 Task: Create Card Card0000000152 in Board Board0000000038 in Workspace WS0000000013 in Trello. Create Card Card0000000153 in Board Board0000000039 in Workspace WS0000000013 in Trello. Create Card Card0000000154 in Board Board0000000039 in Workspace WS0000000013 in Trello. Create Card Card0000000155 in Board Board0000000039 in Workspace WS0000000013 in Trello. Create Card Card0000000156 in Board Board0000000039 in Workspace WS0000000013 in Trello
Action: Mouse moved to (132, 461)
Screenshot: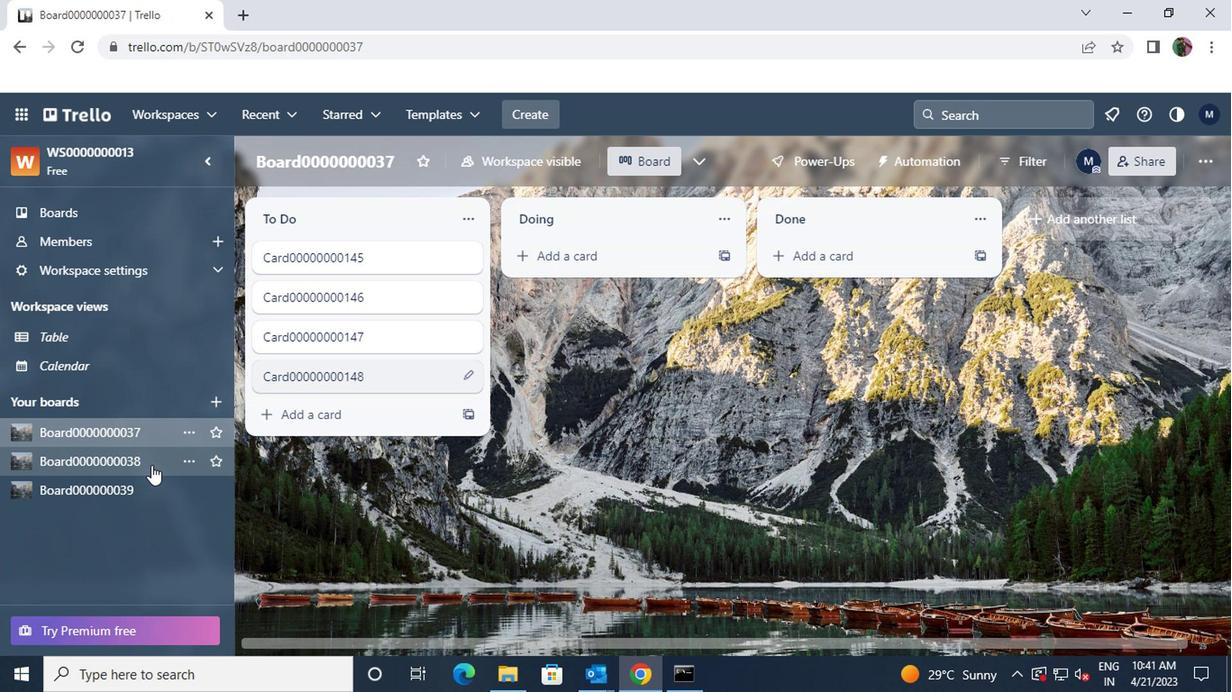 
Action: Mouse pressed left at (132, 461)
Screenshot: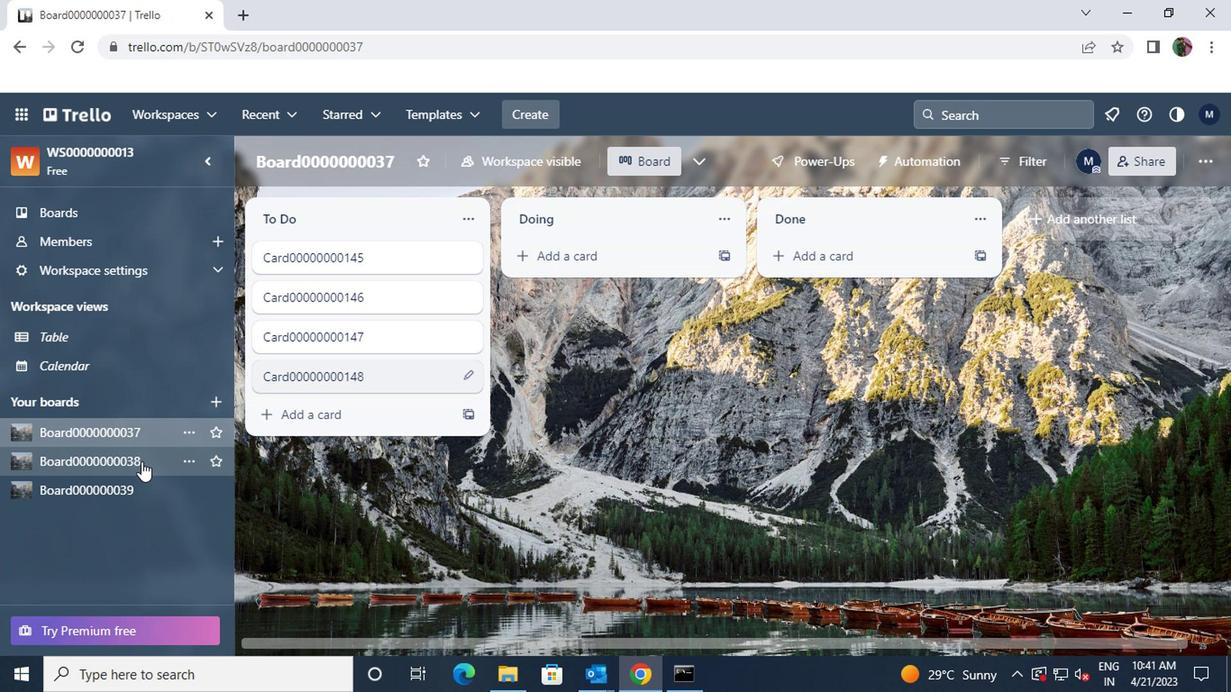
Action: Mouse moved to (305, 368)
Screenshot: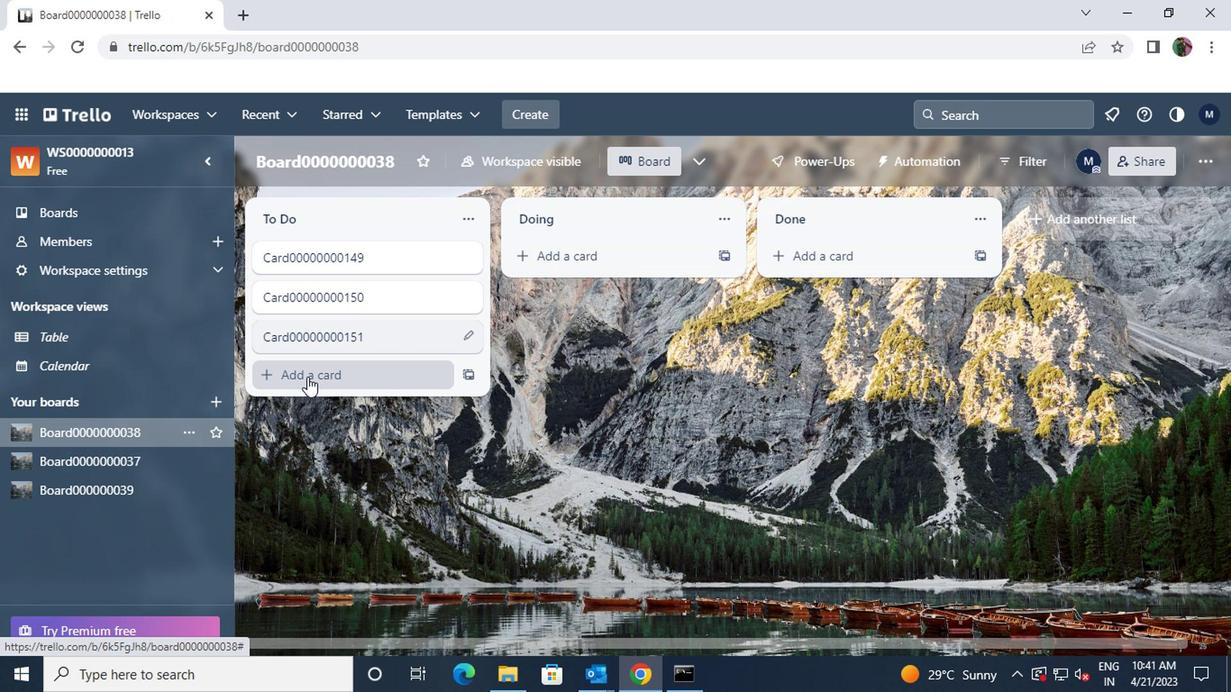 
Action: Mouse pressed left at (305, 368)
Screenshot: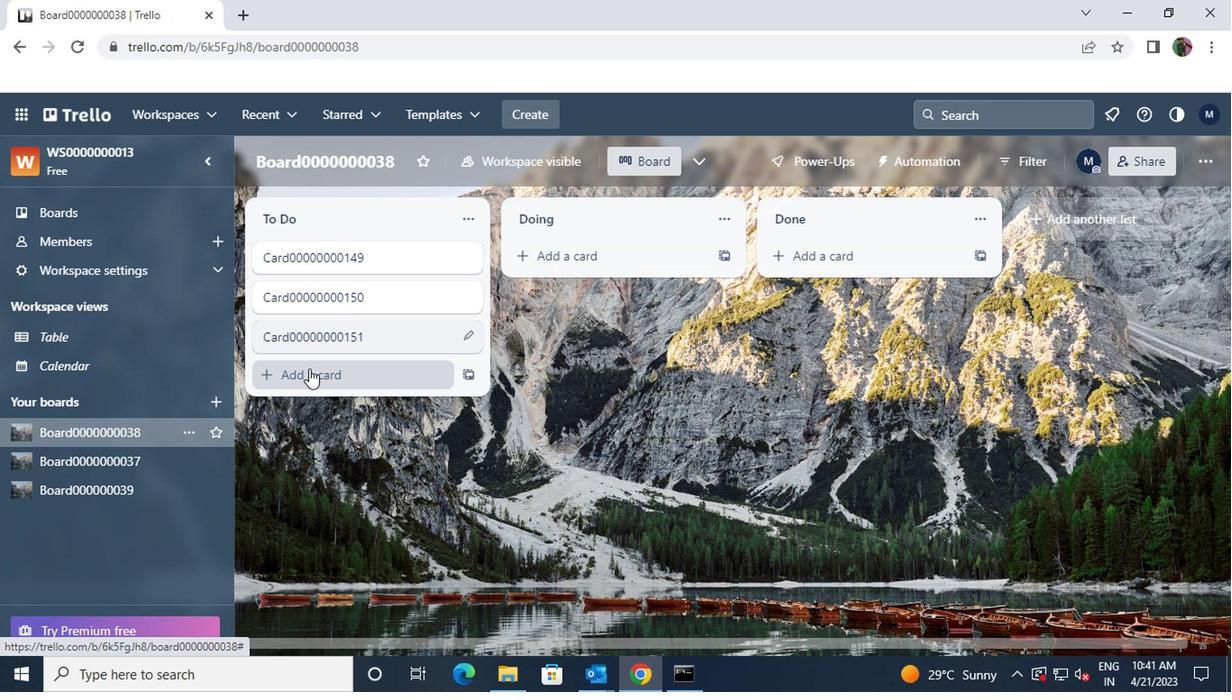 
Action: Key pressed <Key.shift>CARD00000000152
Screenshot: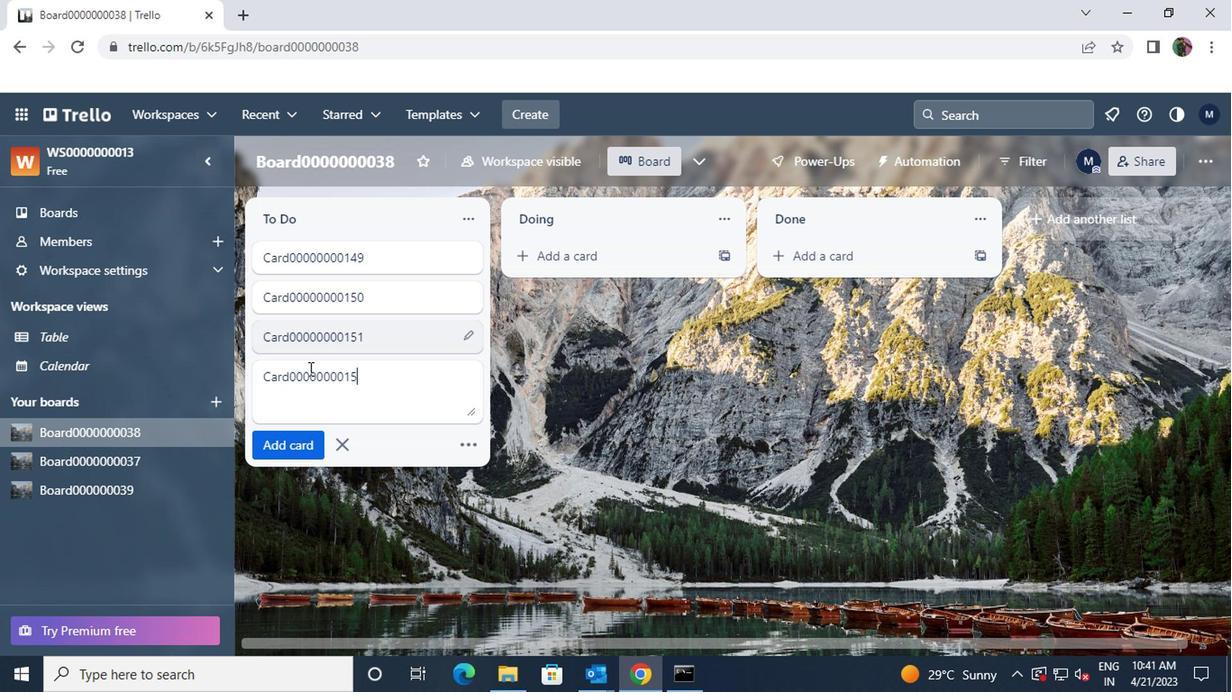 
Action: Mouse moved to (291, 437)
Screenshot: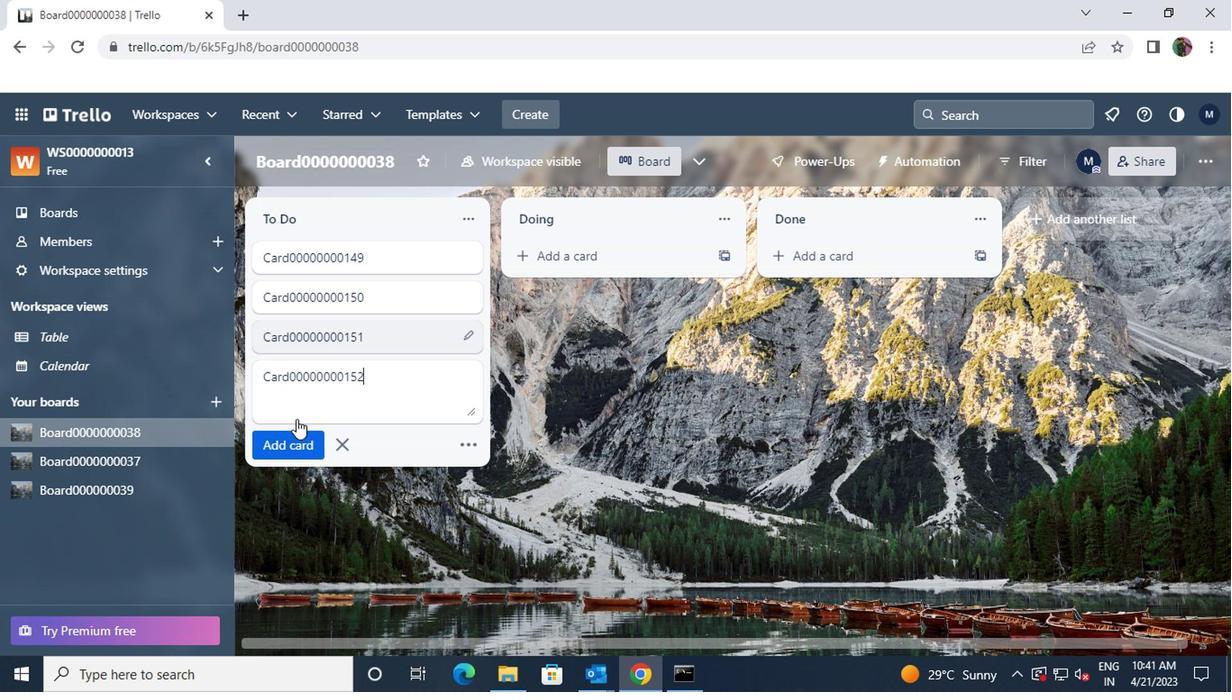 
Action: Mouse pressed left at (291, 437)
Screenshot: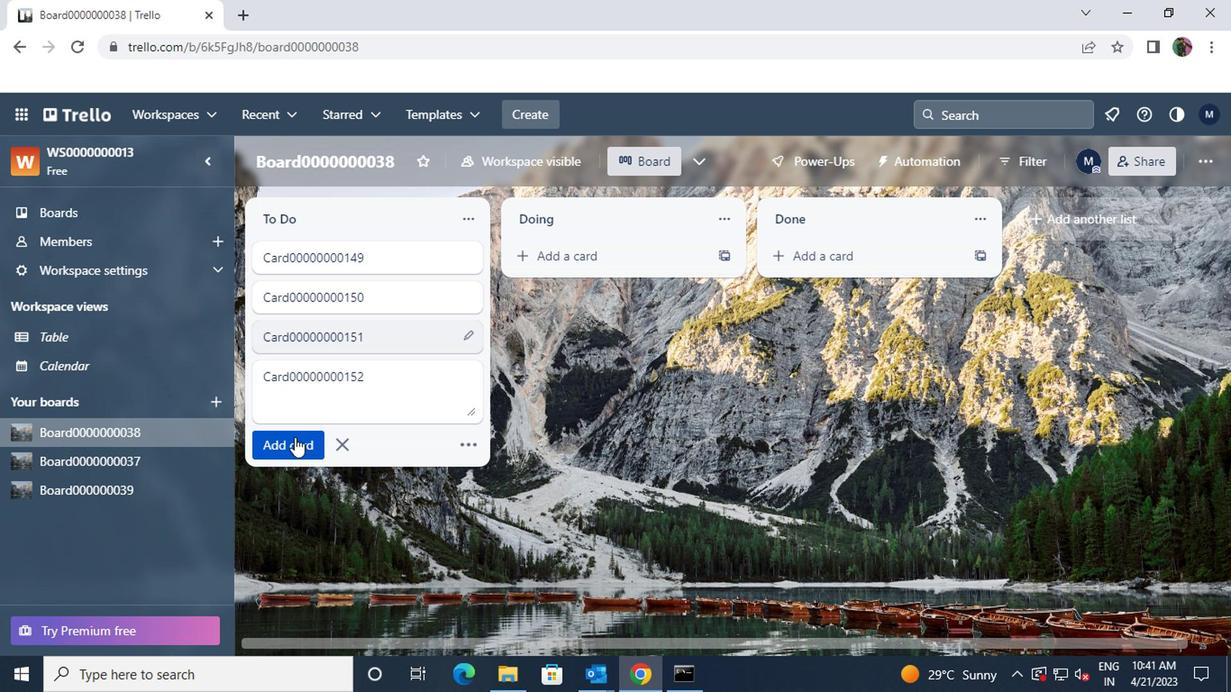 
Action: Mouse moved to (132, 487)
Screenshot: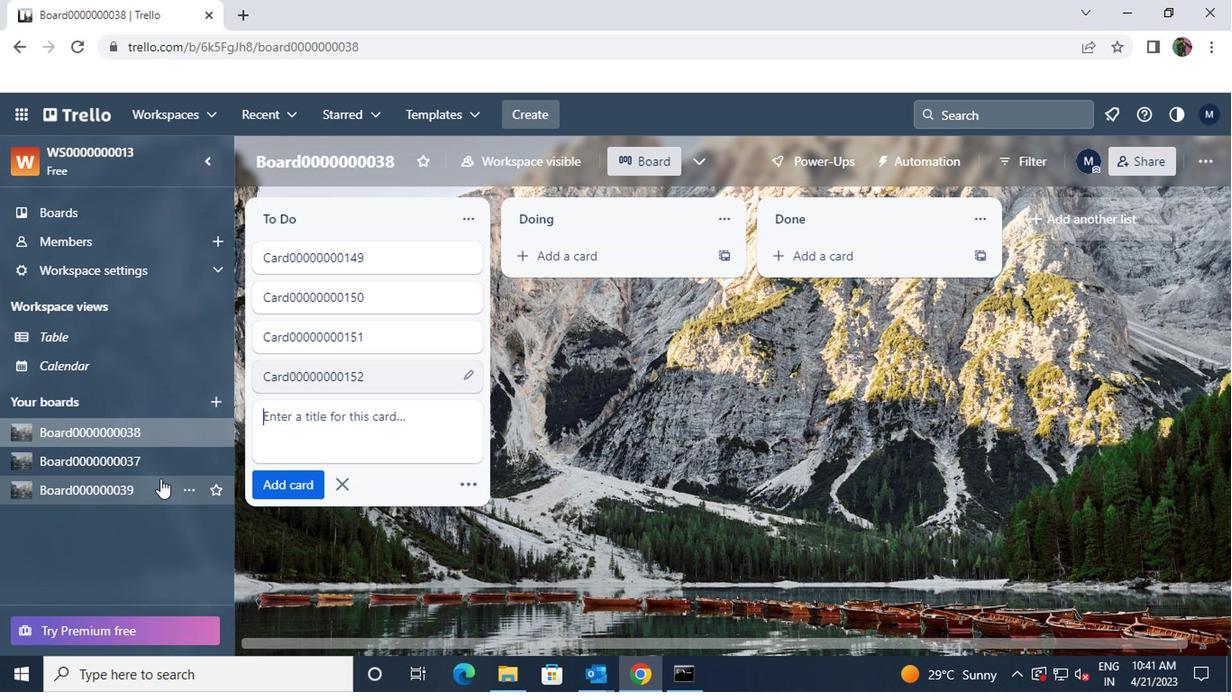 
Action: Mouse pressed left at (132, 487)
Screenshot: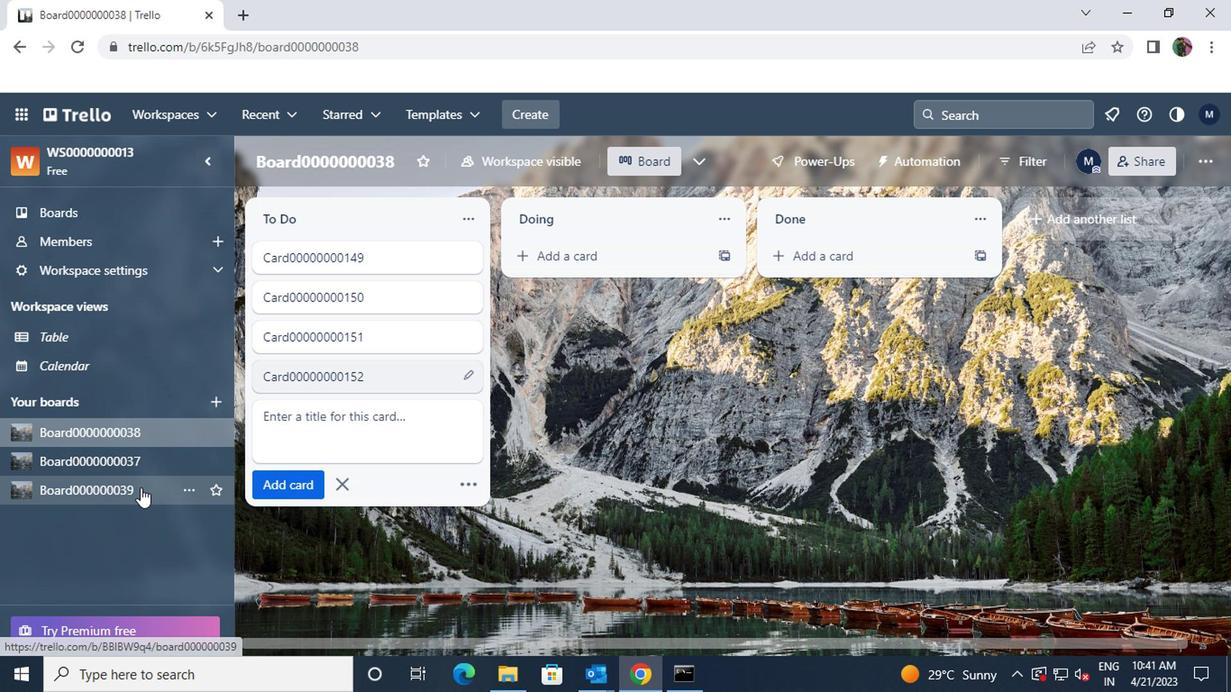 
Action: Mouse moved to (264, 252)
Screenshot: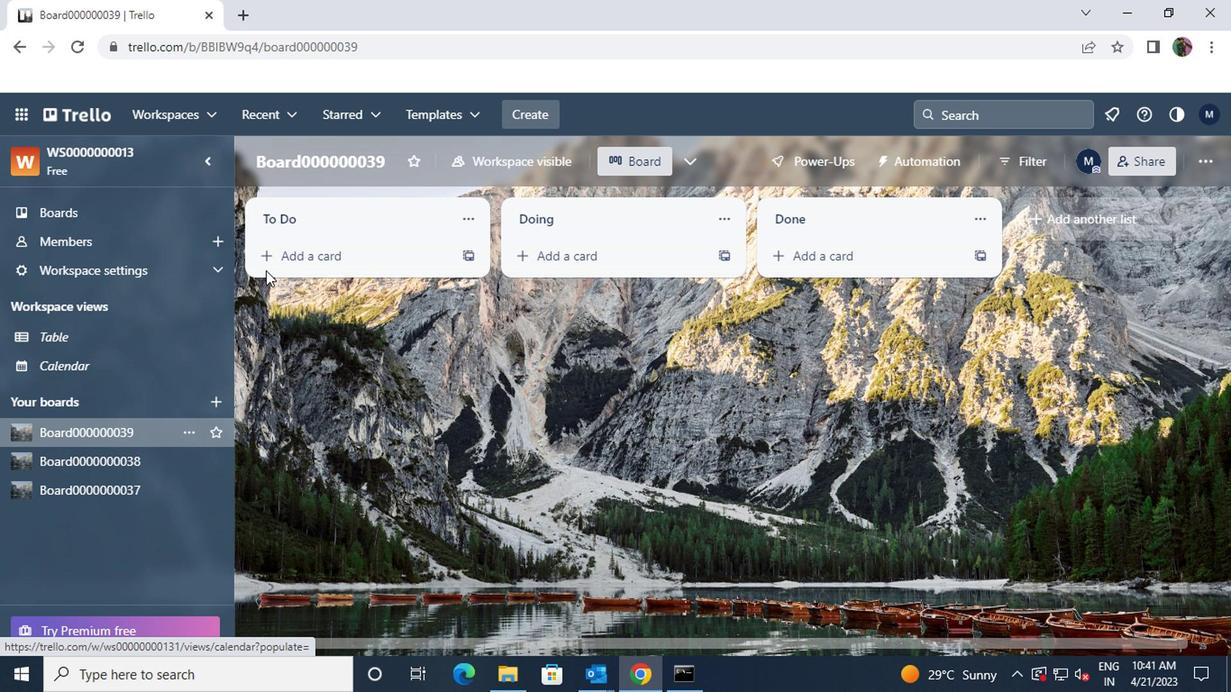 
Action: Mouse pressed left at (264, 252)
Screenshot: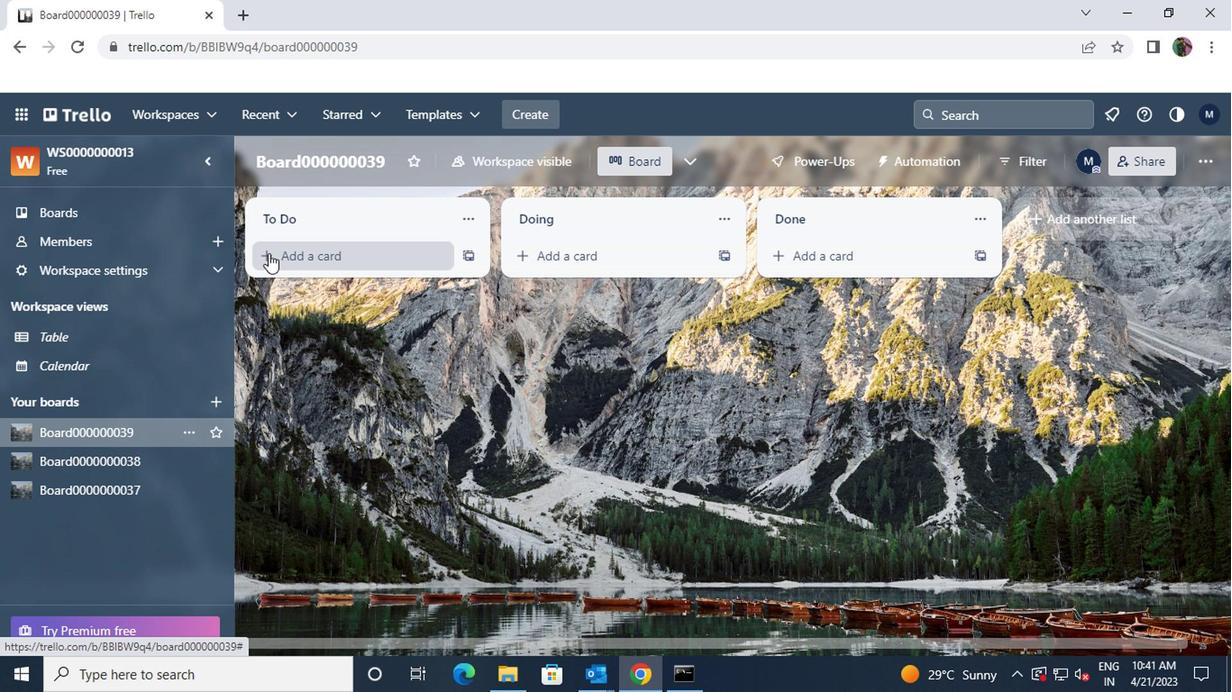 
Action: Key pressed <Key.shift>CARD00000000153
Screenshot: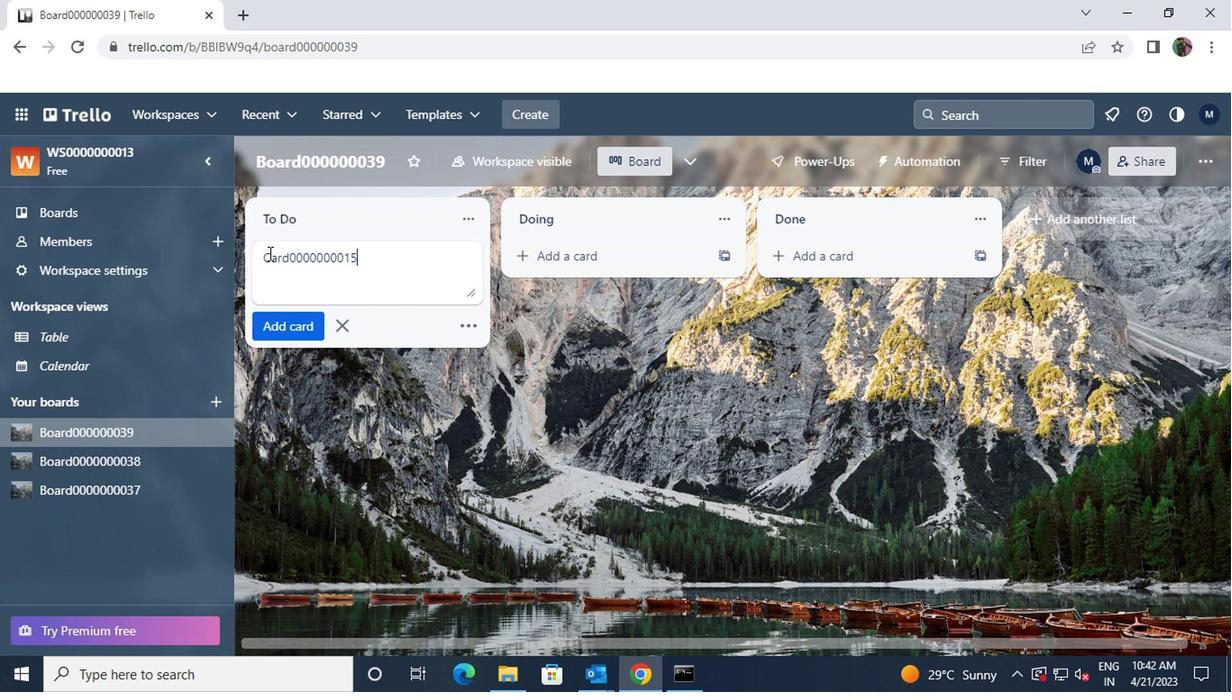 
Action: Mouse moved to (291, 319)
Screenshot: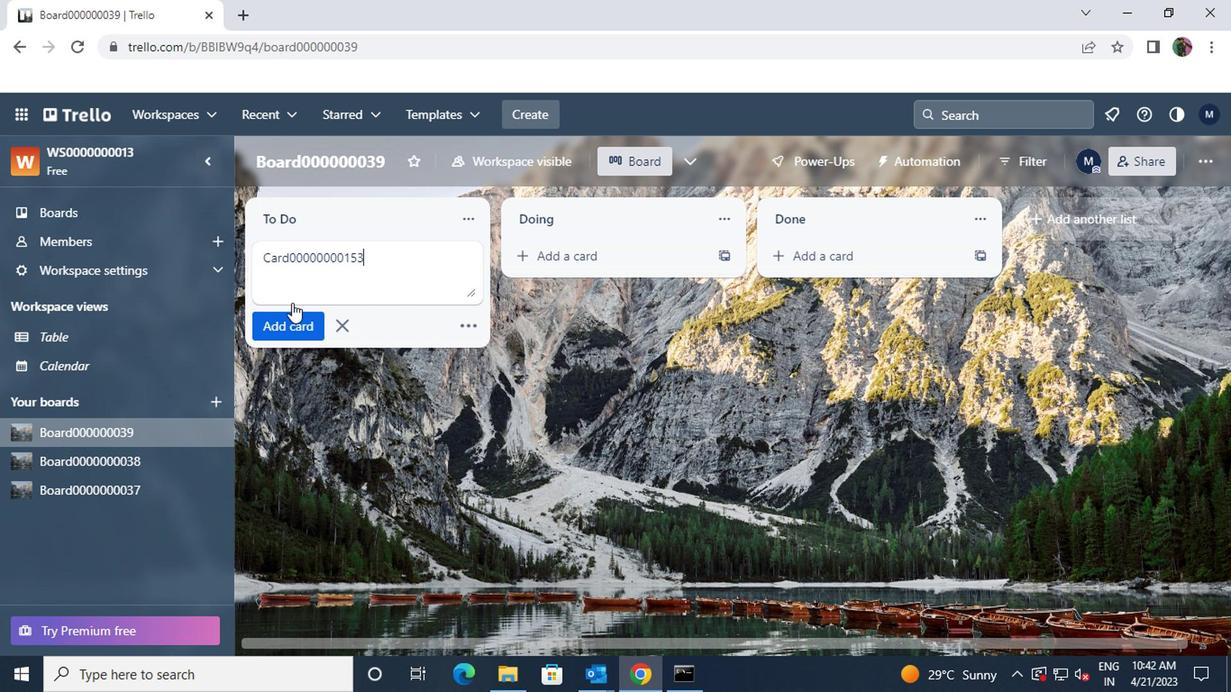 
Action: Mouse pressed left at (291, 319)
Screenshot: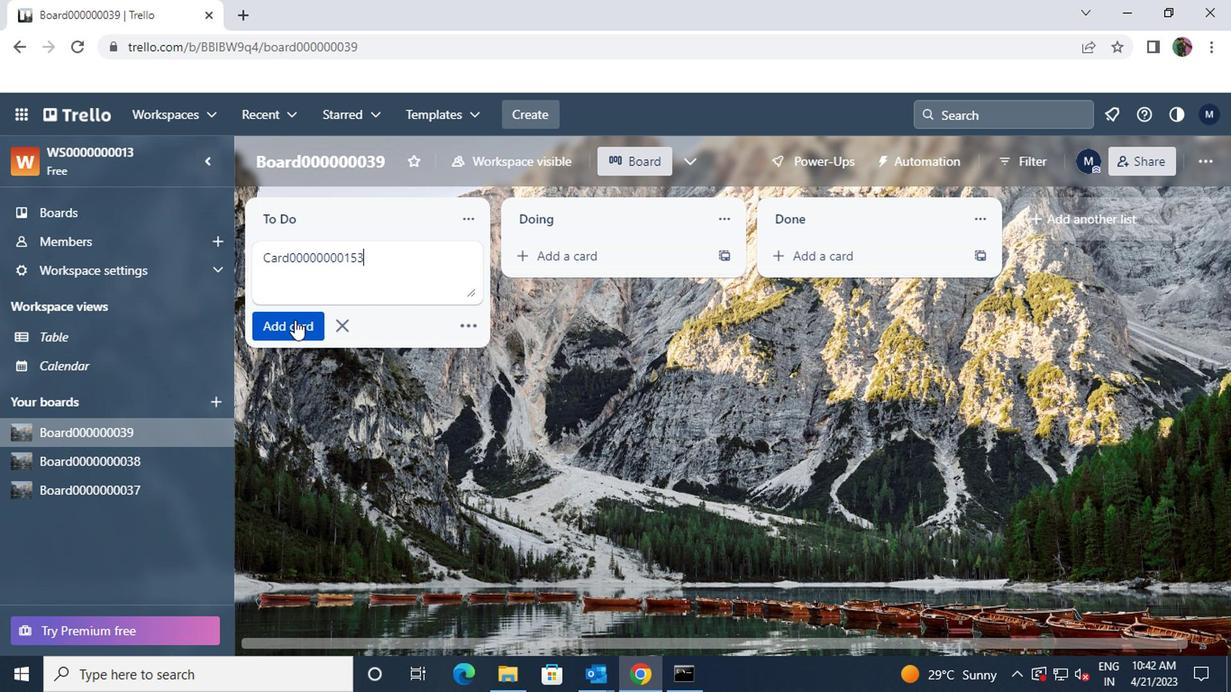 
Action: Key pressed <Key.shift>CARD00000000154
Screenshot: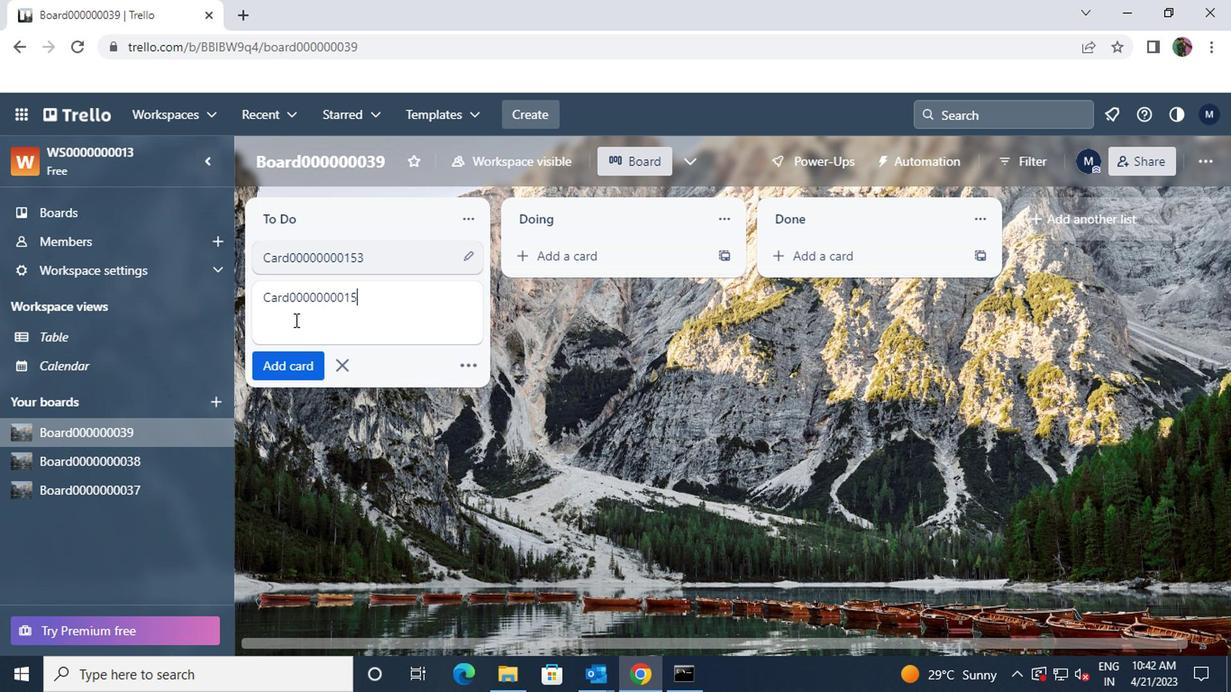 
Action: Mouse moved to (286, 365)
Screenshot: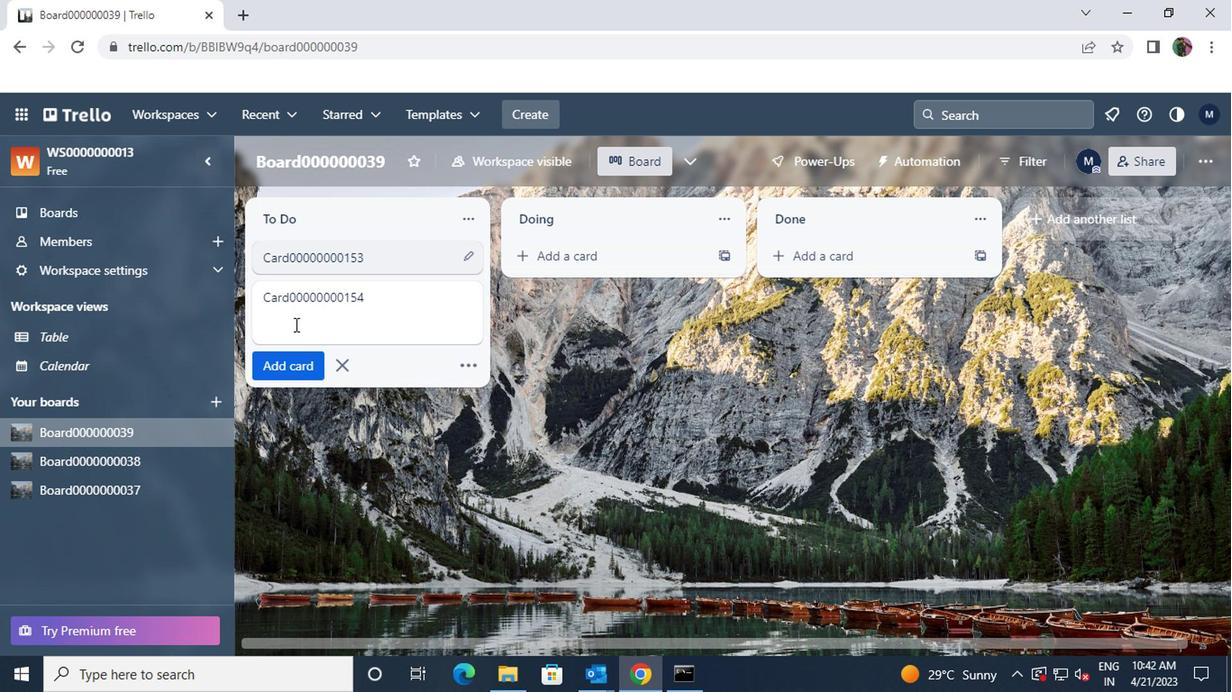 
Action: Mouse pressed left at (286, 365)
Screenshot: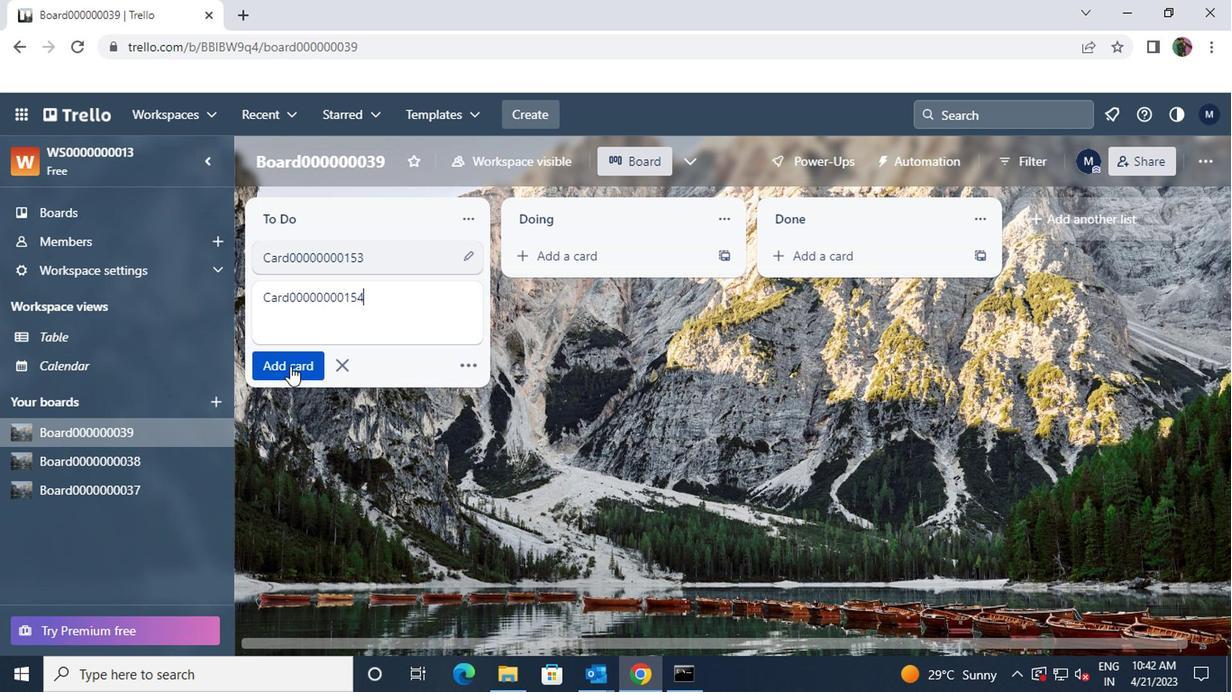 
Action: Key pressed <Key.shift>CARD00000000155
Screenshot: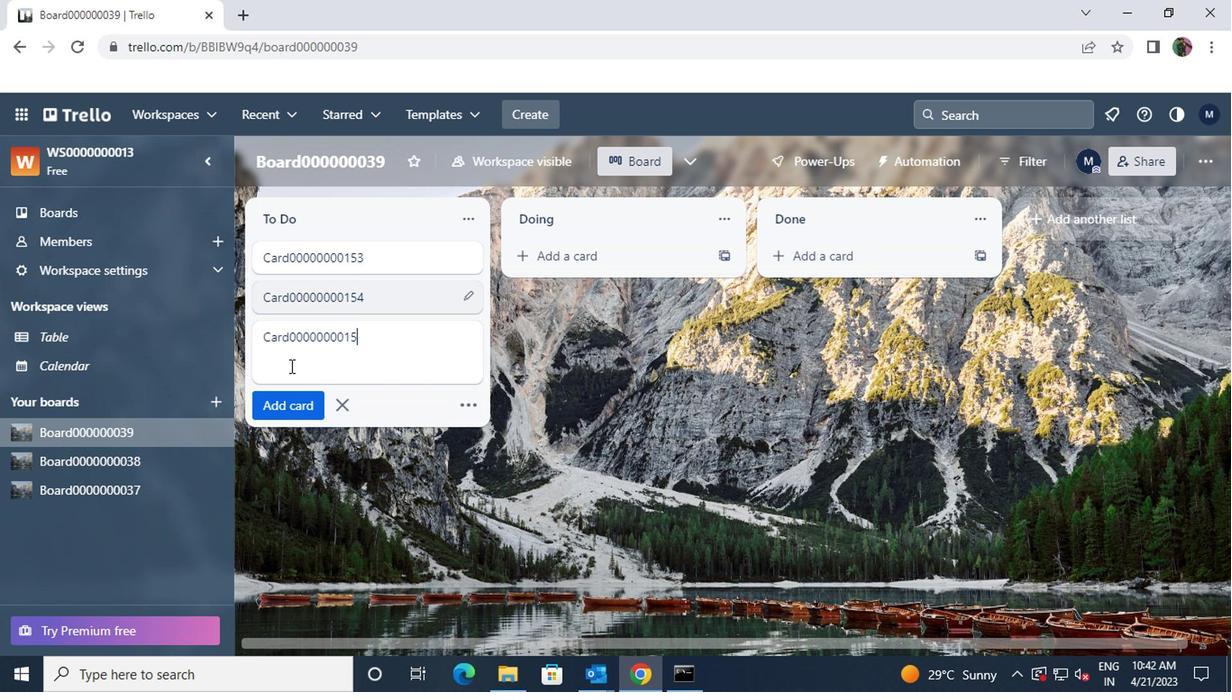
Action: Mouse moved to (289, 403)
Screenshot: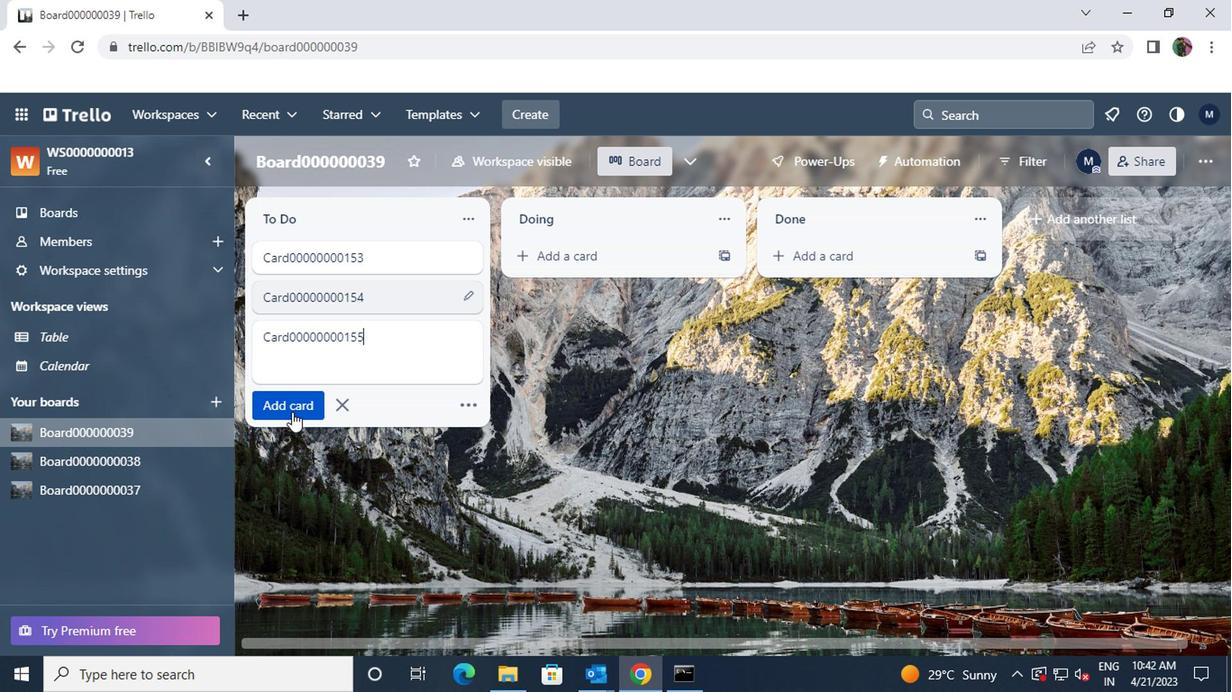 
Action: Mouse pressed left at (289, 403)
Screenshot: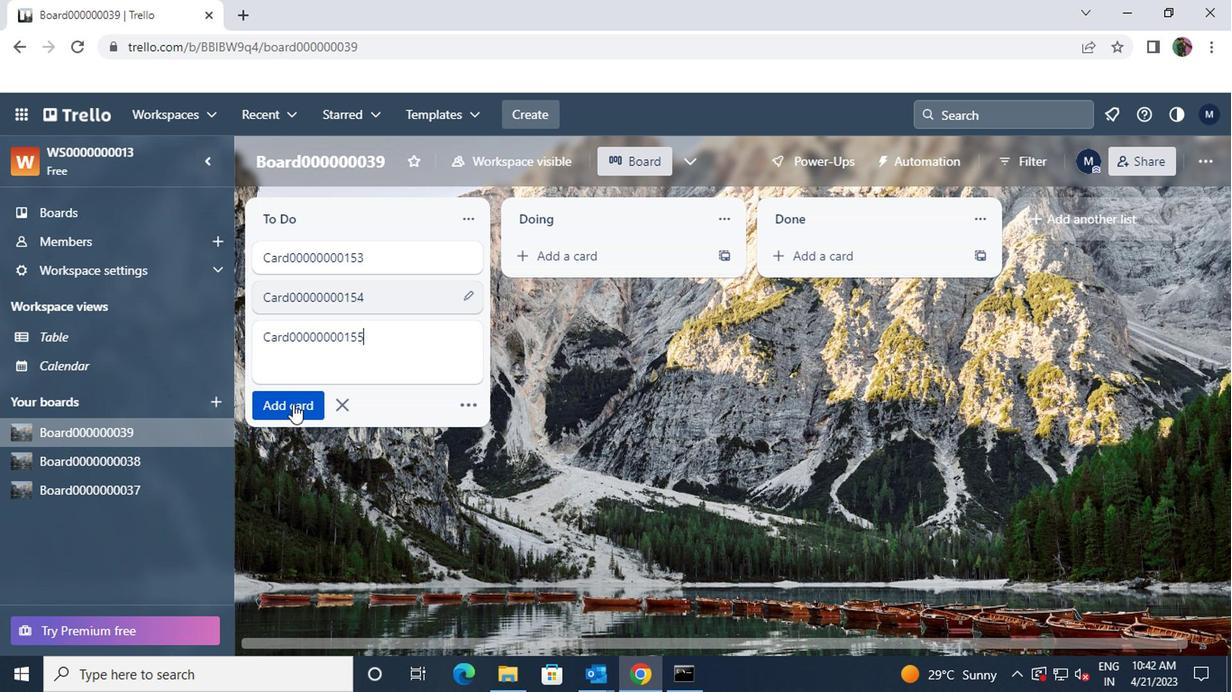
Action: Key pressed <Key.shift>CARD00000000156
Screenshot: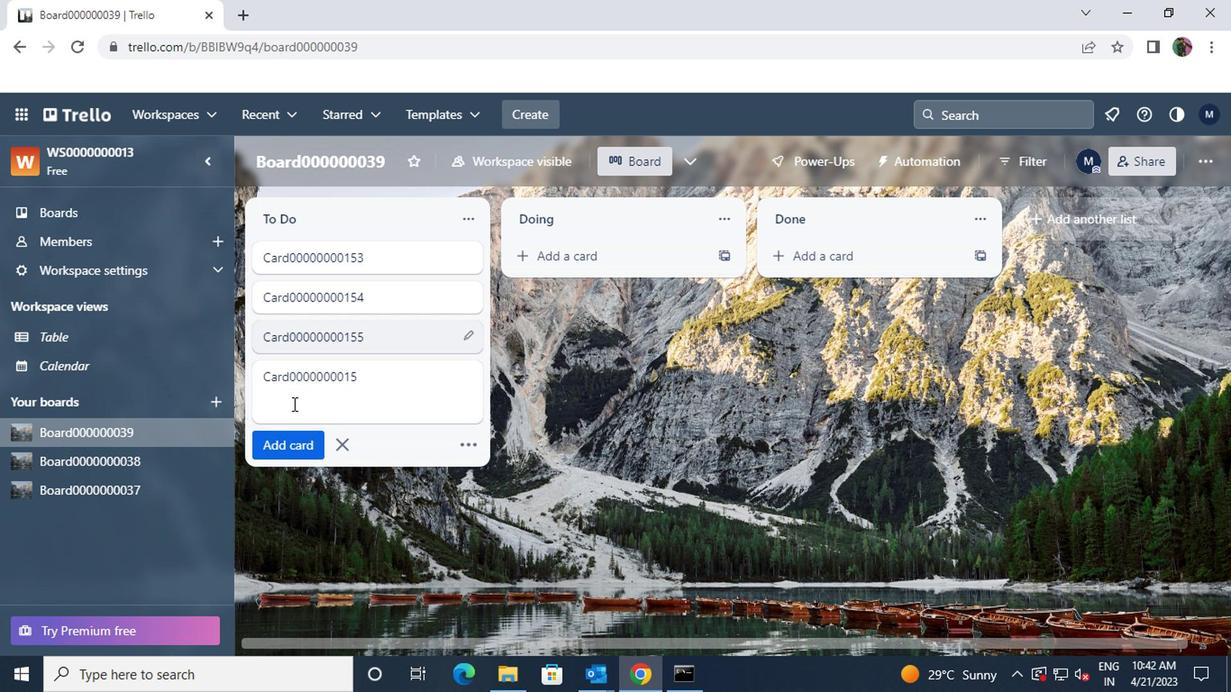 
Action: Mouse moved to (299, 433)
Screenshot: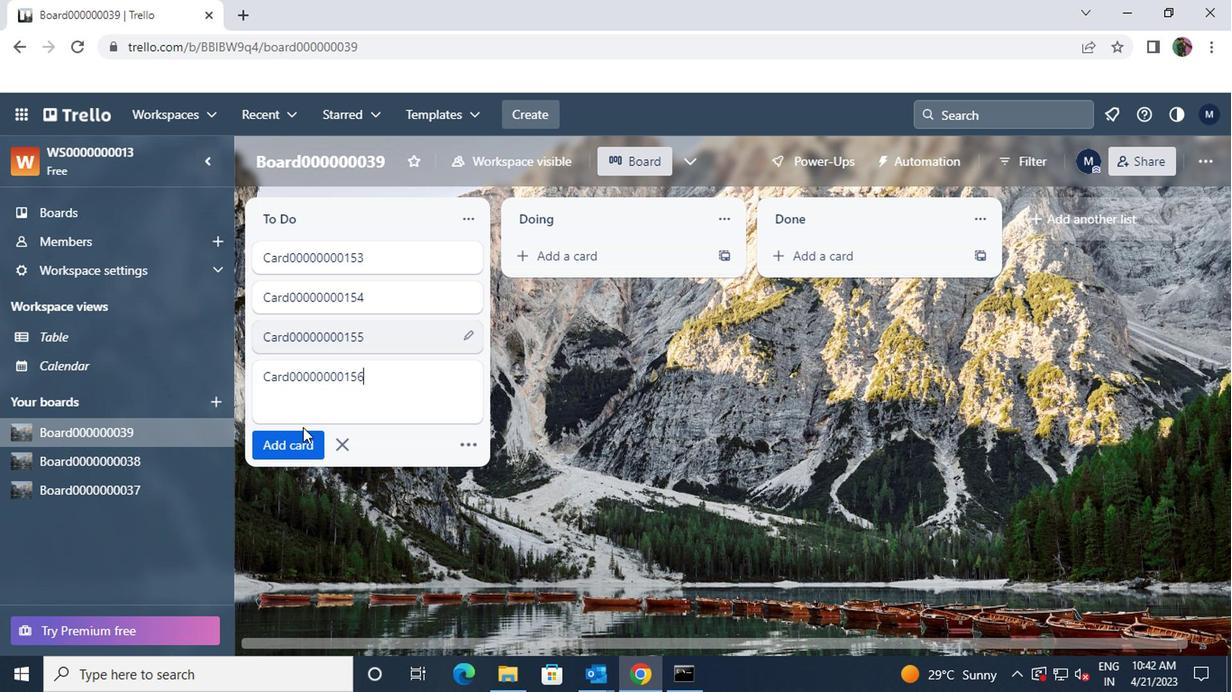 
Action: Mouse pressed left at (299, 433)
Screenshot: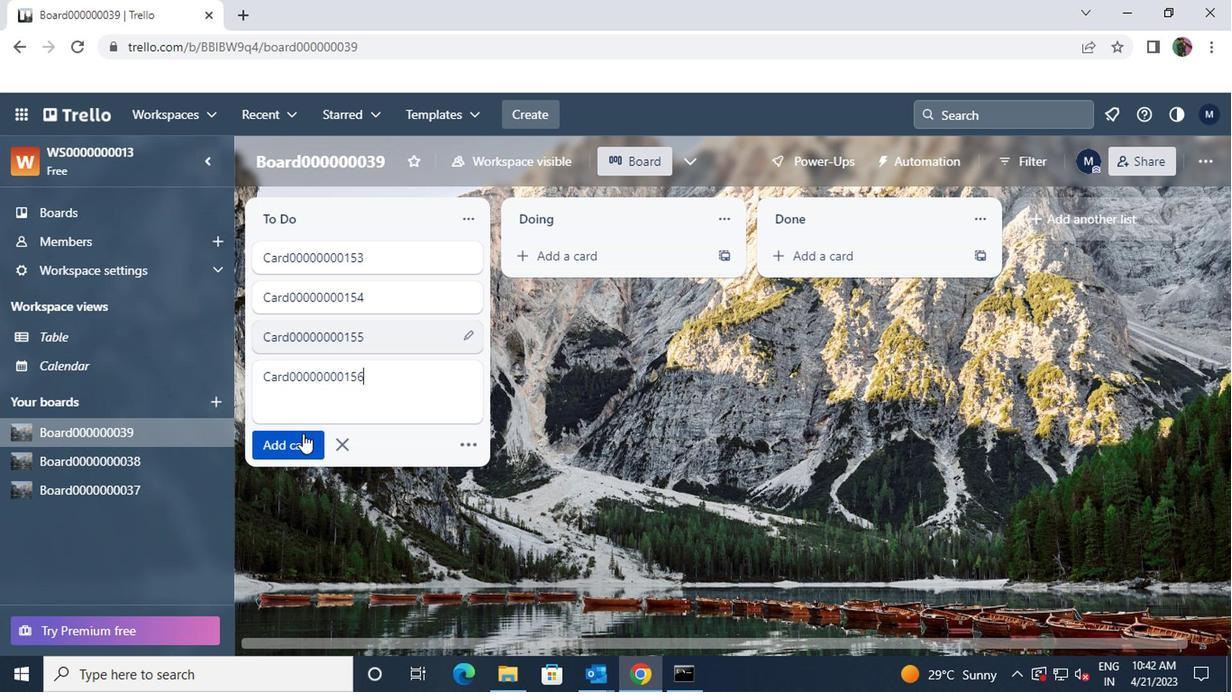 
